 Task: Create in the project AgileFever and in the Backlog issue 'Create a new online platform for online photography courses with advanced image editing and composition features' a child issue 'Kubernetes cluster disaster recovery testing and optimization', and assign it to team member softage.4@softage.net. Create in the project AgileFever and in the Backlog issue 'Implement a new cloud-based knowledge management system for a company with advanced knowledge sharing and collaboration features' a child issue 'Integration with payroll management systems', and assign it to team member softage.1@softage.net
Action: Mouse moved to (740, 581)
Screenshot: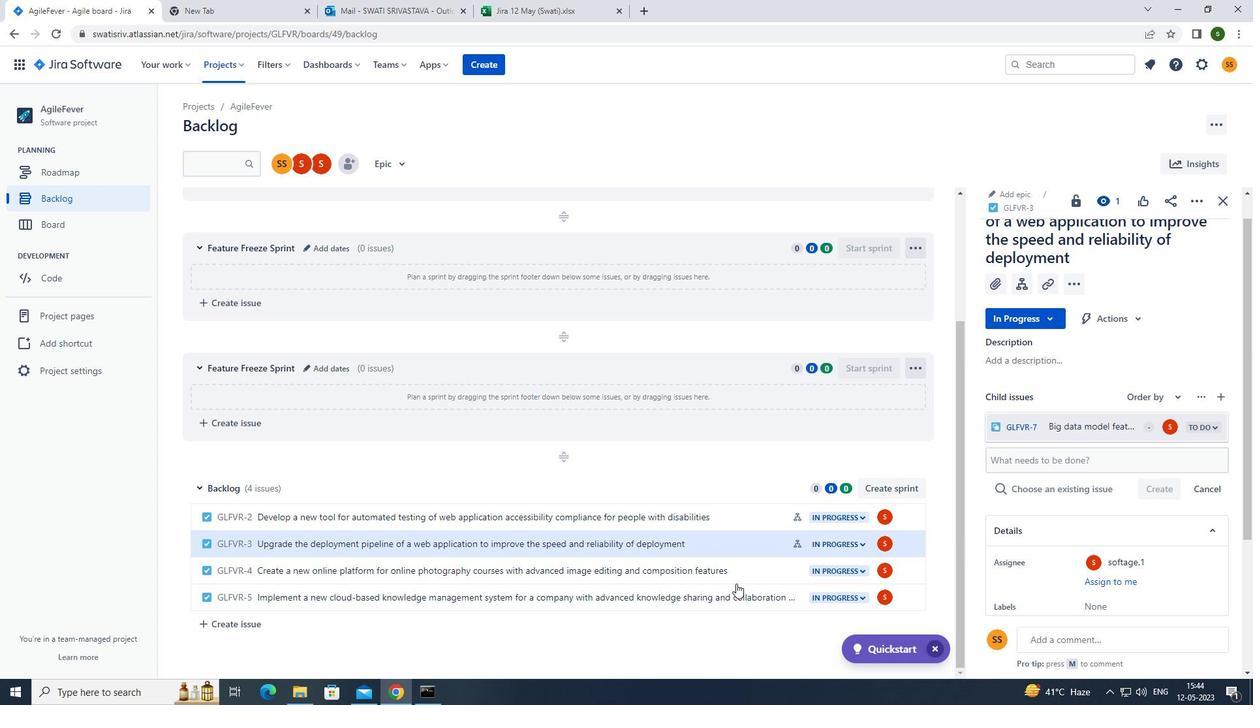 
Action: Mouse pressed left at (740, 581)
Screenshot: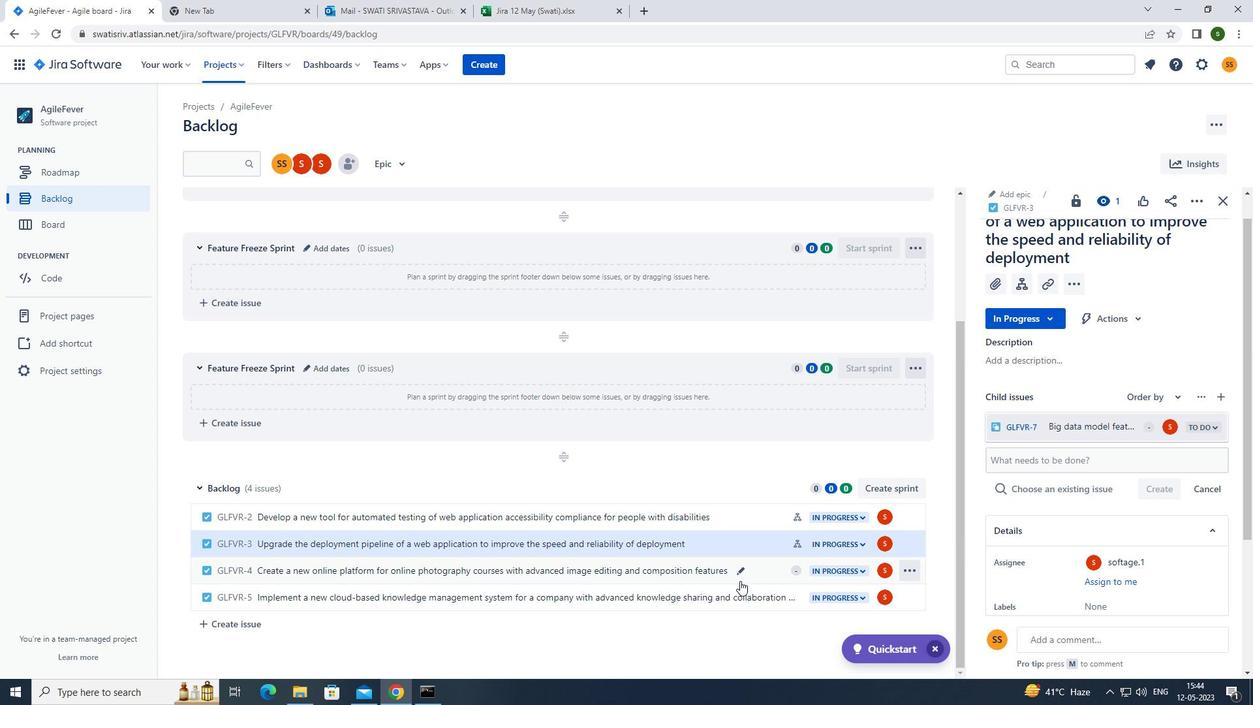 
Action: Mouse moved to (1021, 319)
Screenshot: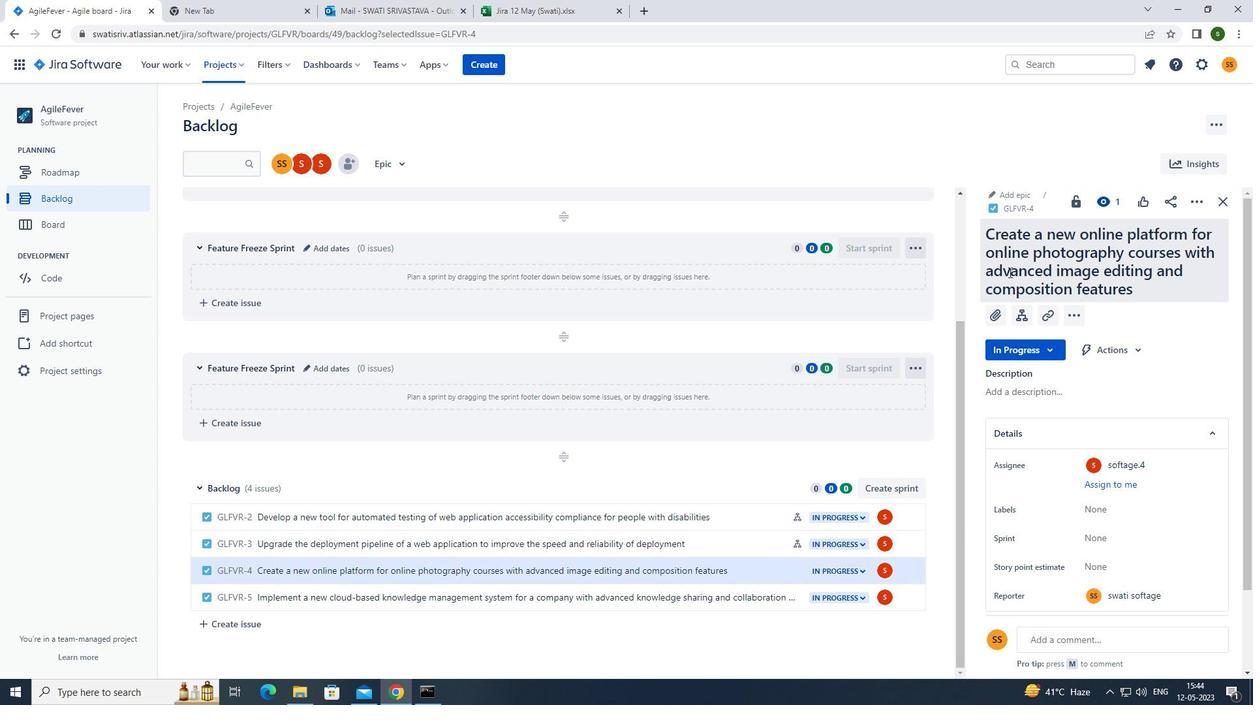 
Action: Mouse pressed left at (1021, 319)
Screenshot: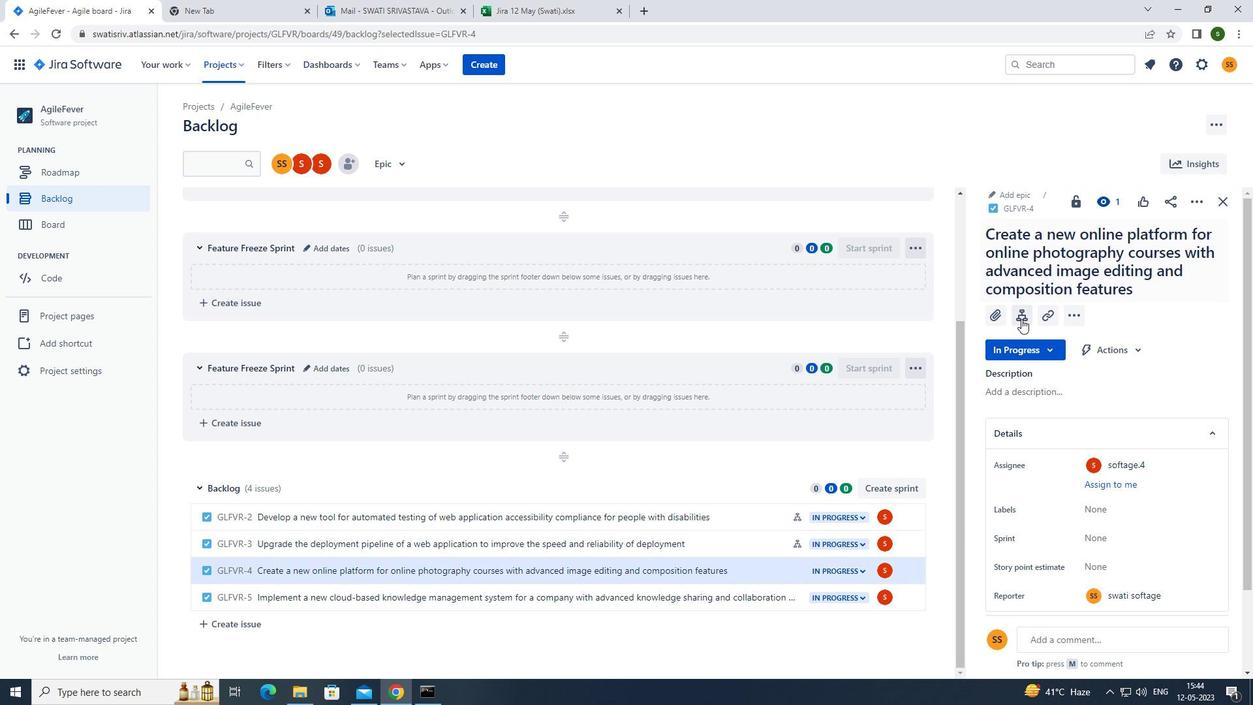 
Action: Mouse moved to (1038, 423)
Screenshot: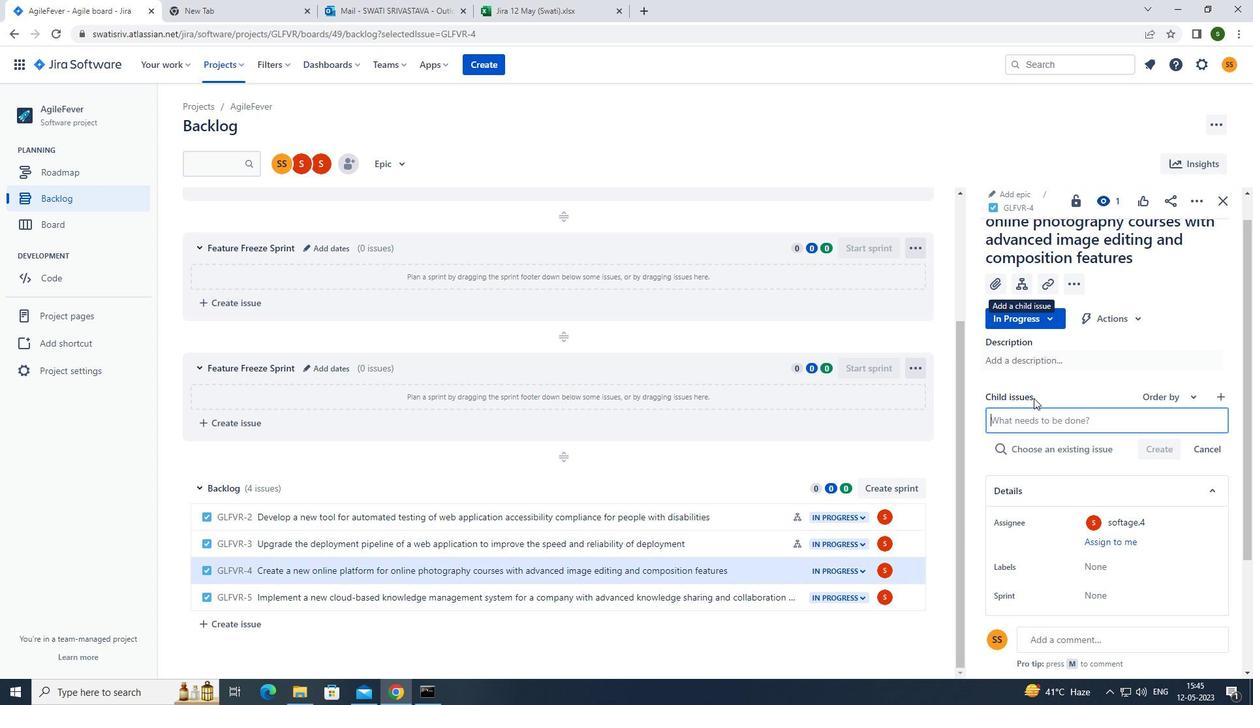 
Action: Mouse pressed left at (1038, 423)
Screenshot: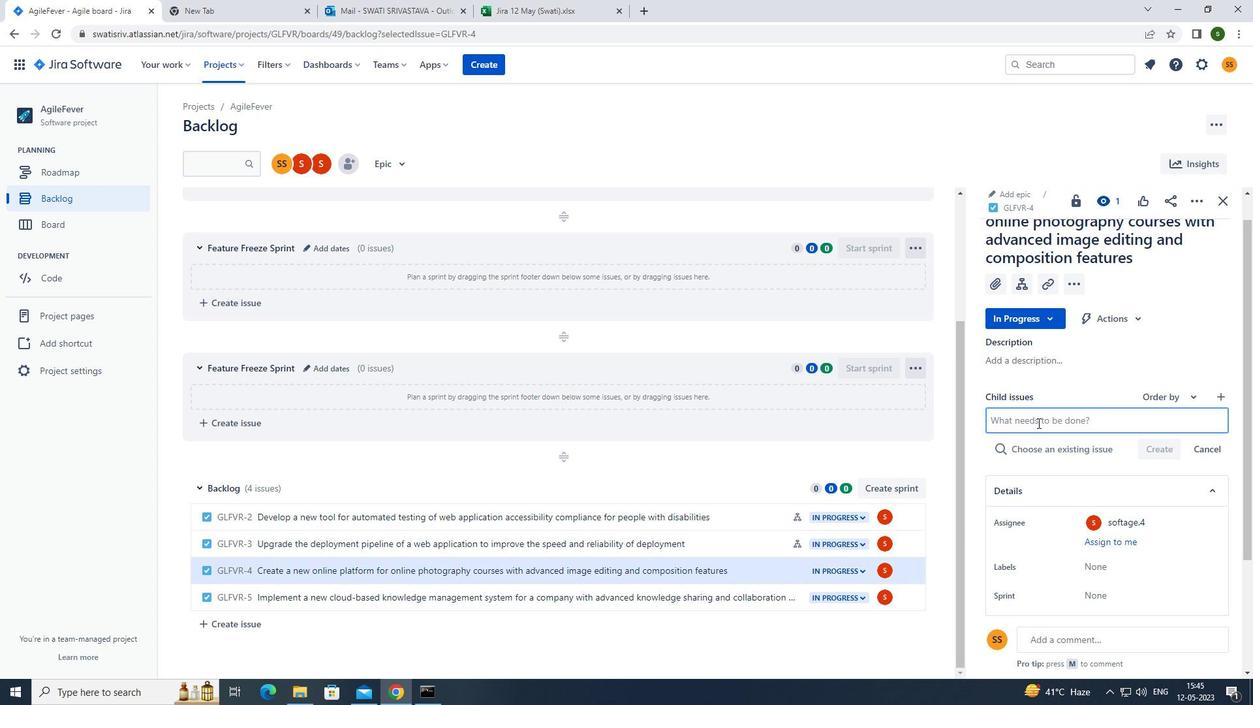
Action: Key pressed <Key.caps_lock>k<Key.caps_lock>ubernetes<Key.space><Key.caps_lock>c<Key.caps_lock>luster<Key.space>diaster<Key.space>recovery<Key.space>testing<Key.space>and<Key.space>optimization<Key.enter>
Screenshot: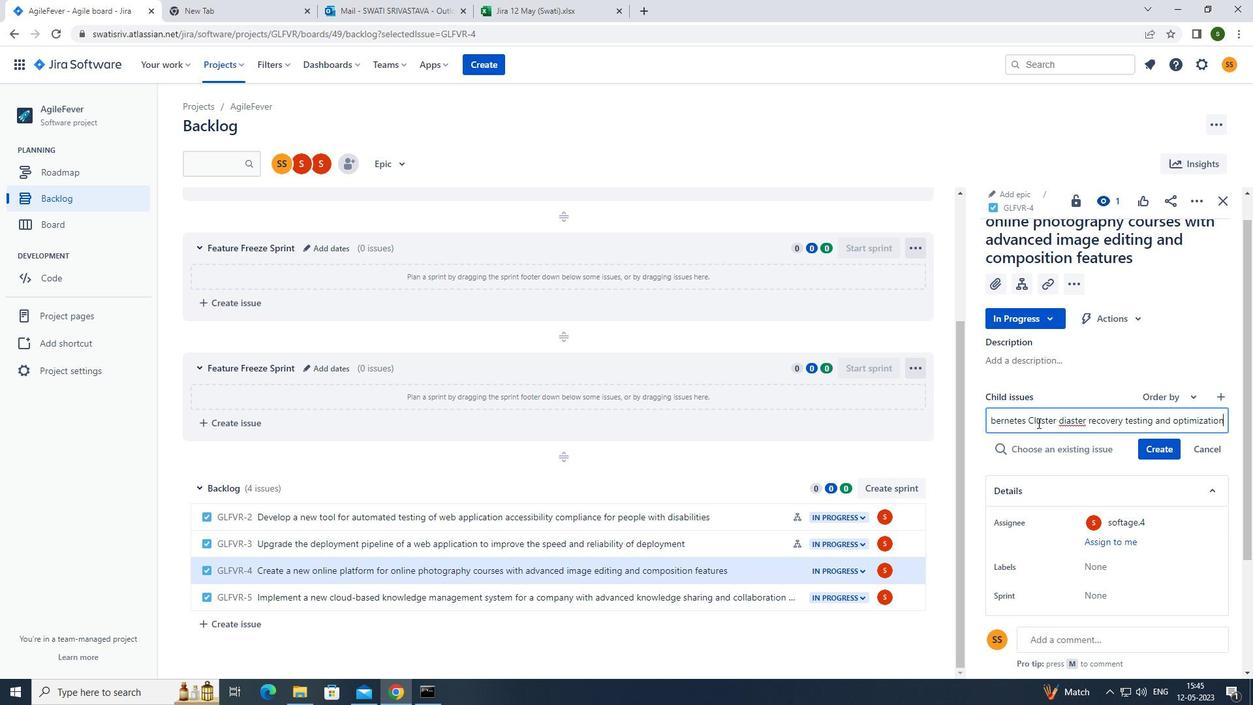 
Action: Mouse moved to (1174, 428)
Screenshot: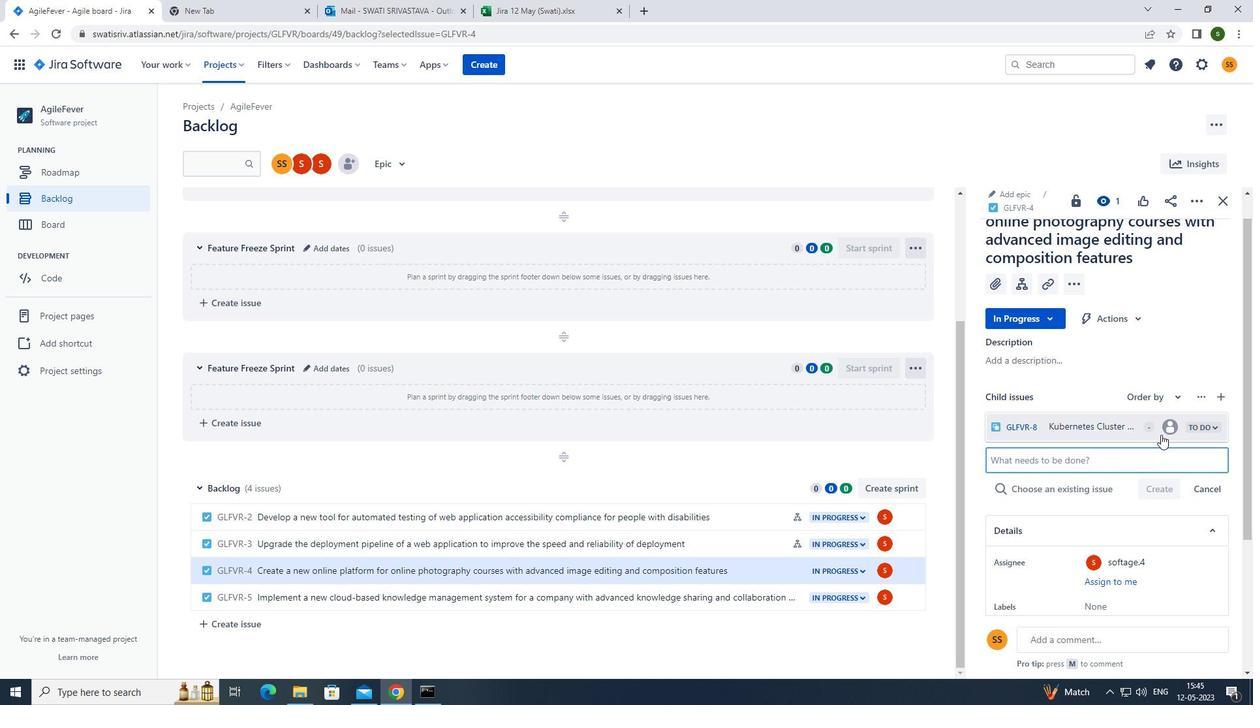 
Action: Mouse pressed left at (1174, 428)
Screenshot: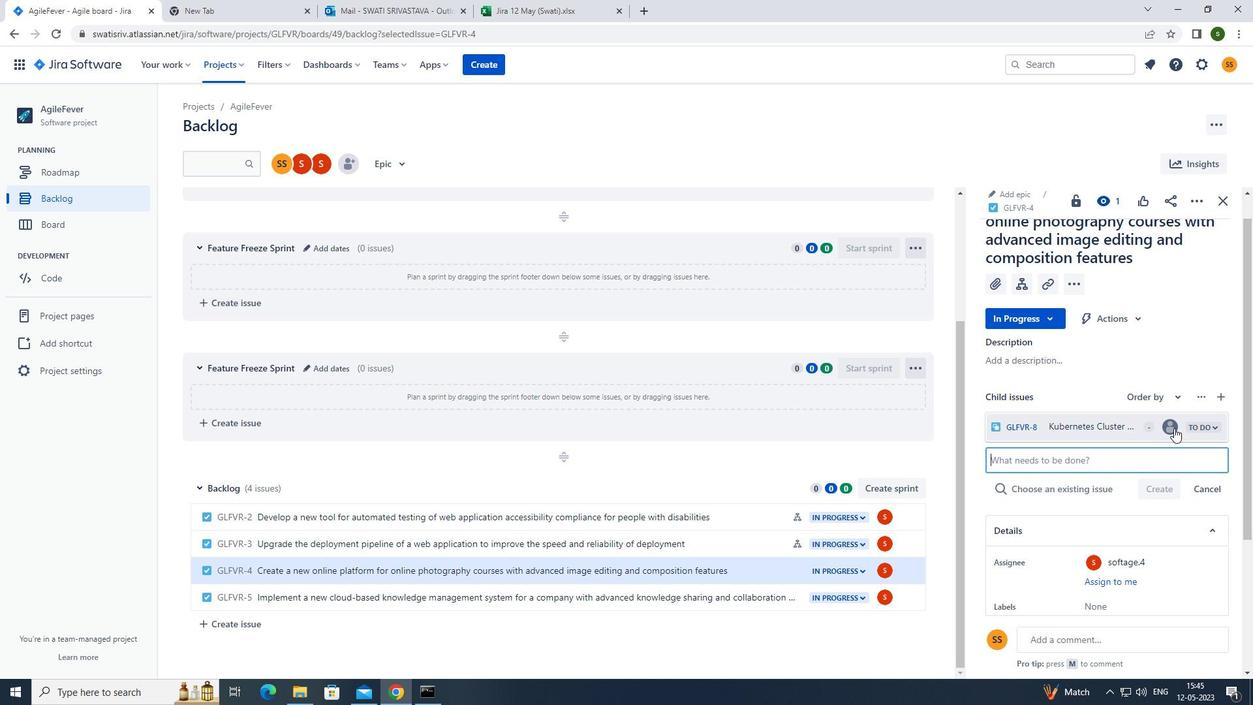 
Action: Mouse moved to (1078, 491)
Screenshot: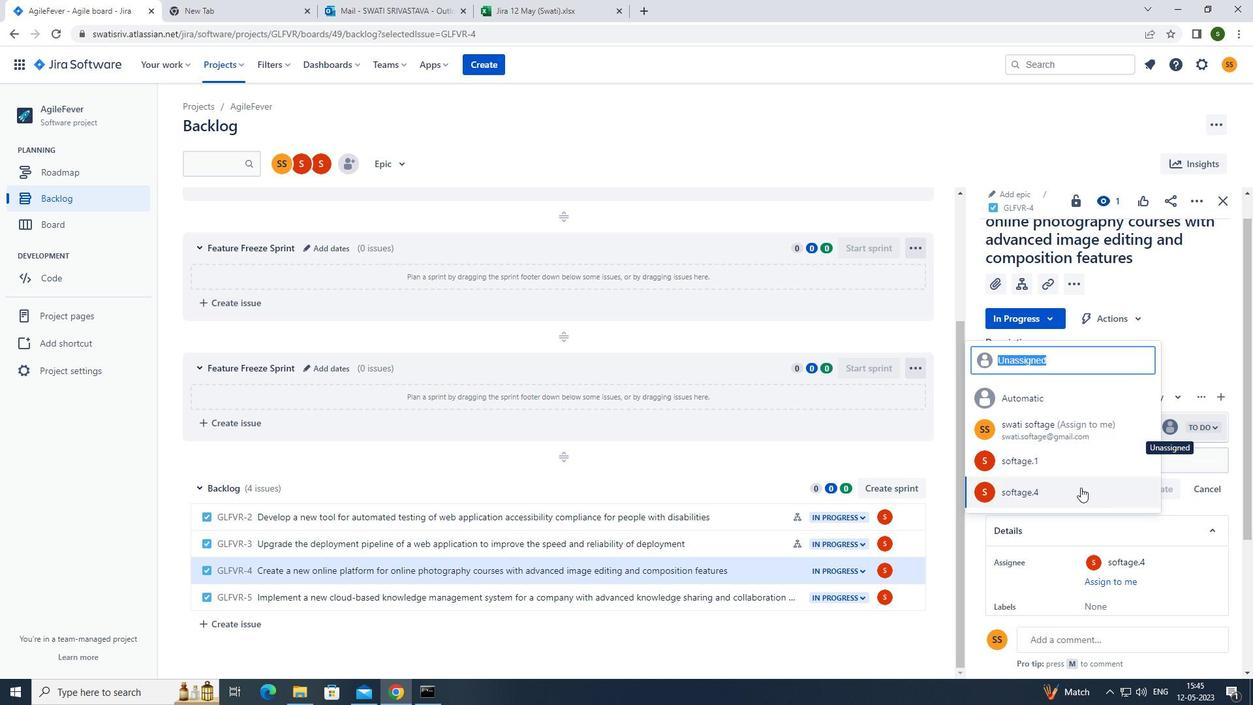 
Action: Mouse pressed left at (1078, 491)
Screenshot: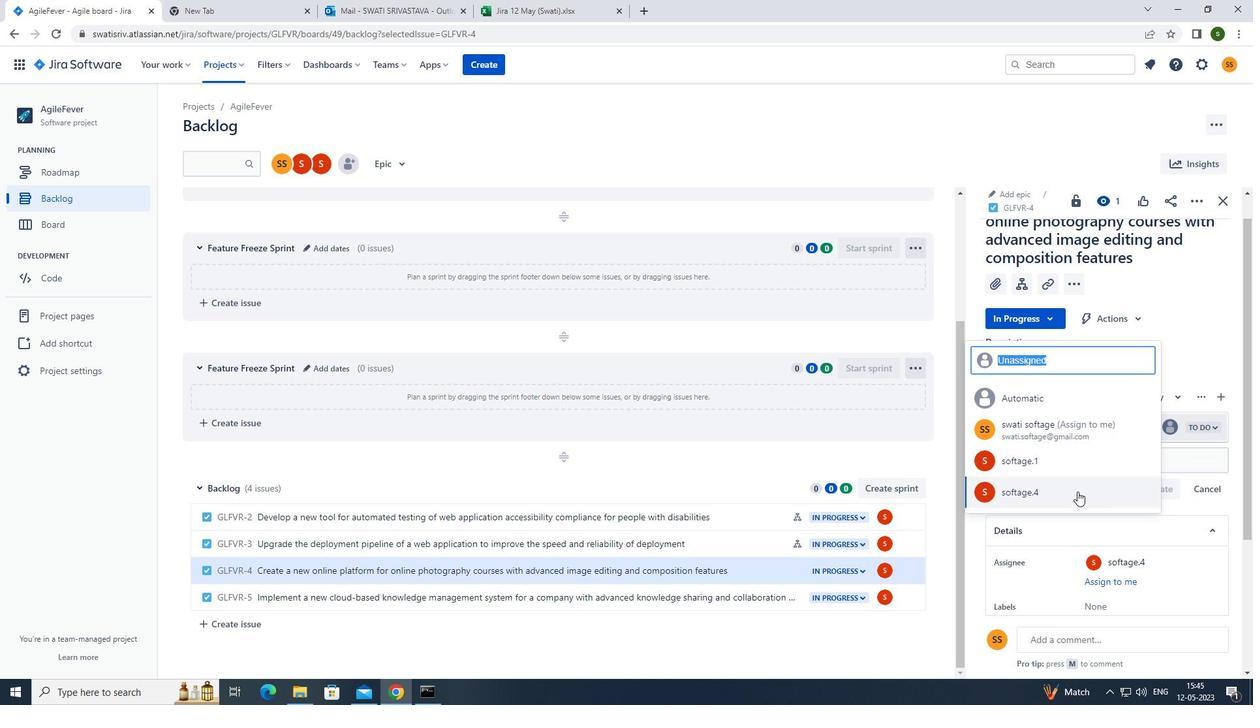 
Action: Mouse moved to (754, 608)
Screenshot: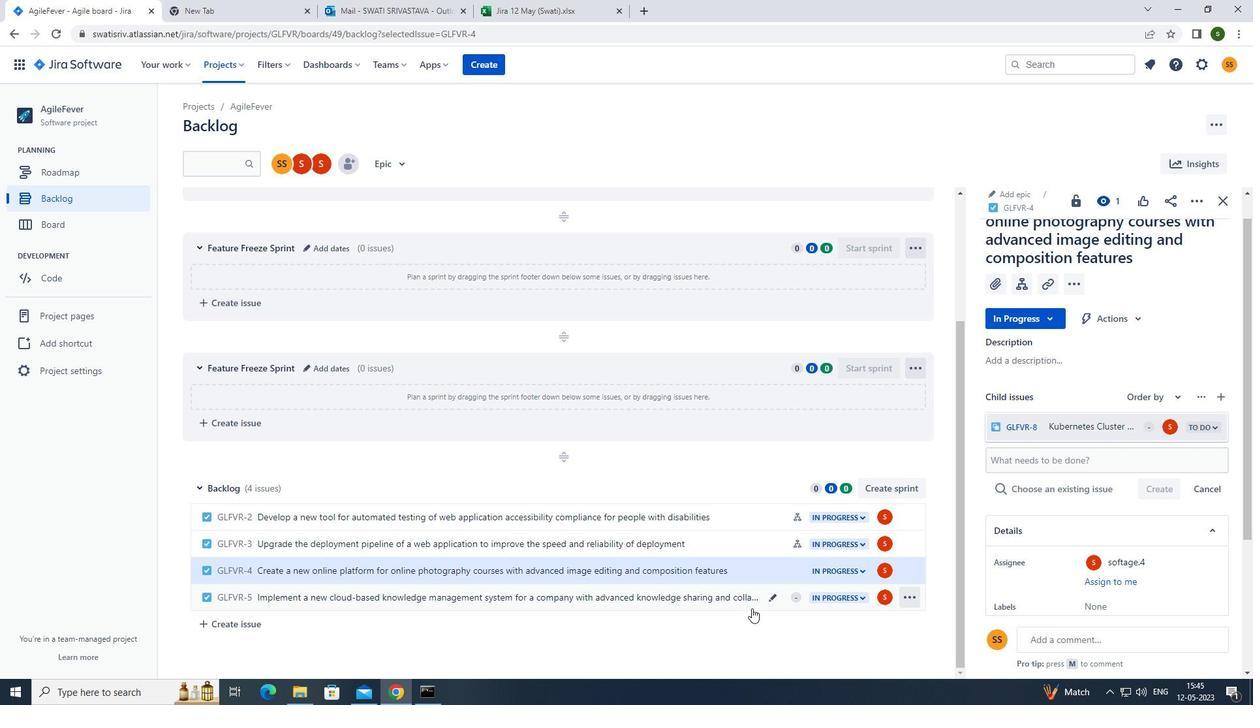 
Action: Mouse pressed left at (754, 608)
Screenshot: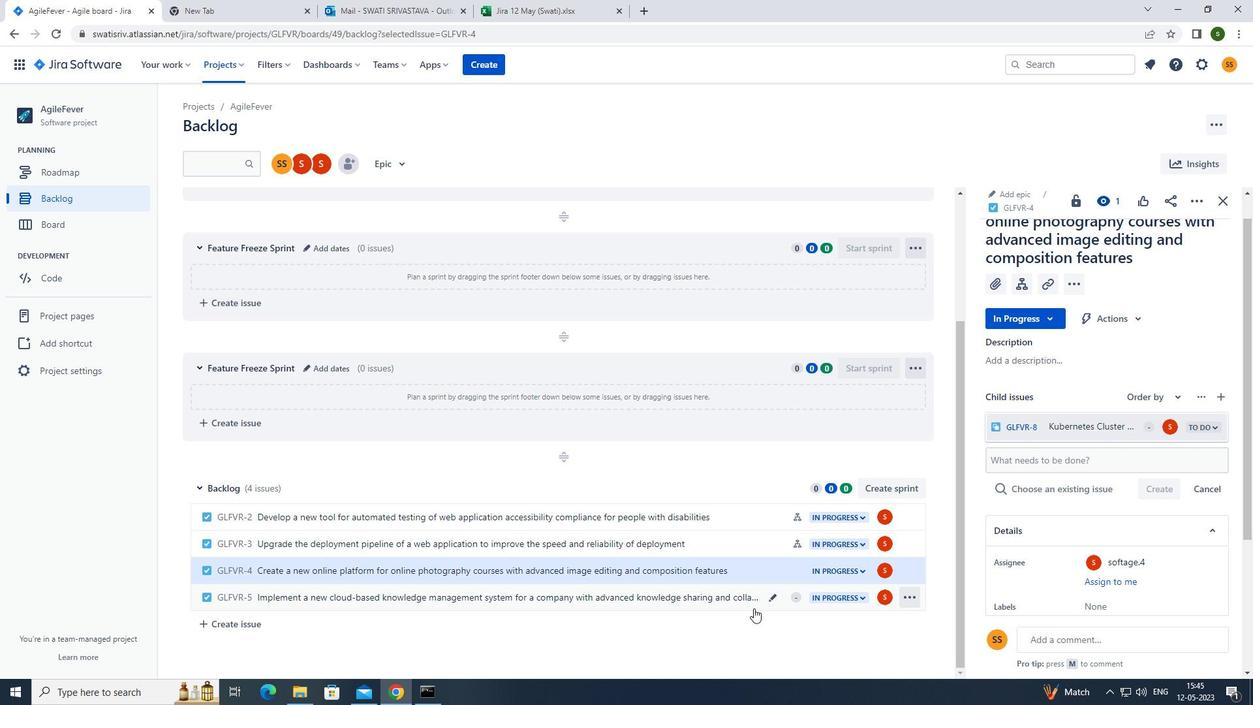 
Action: Mouse moved to (1025, 331)
Screenshot: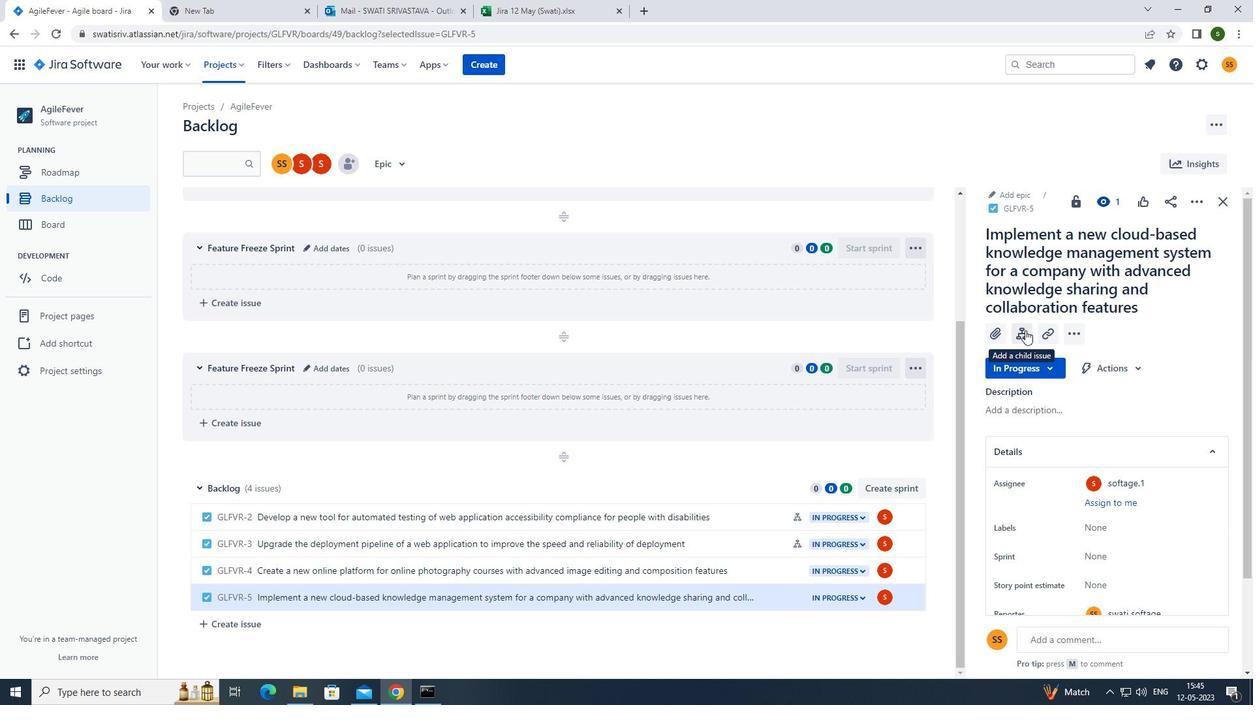 
Action: Mouse pressed left at (1025, 331)
Screenshot: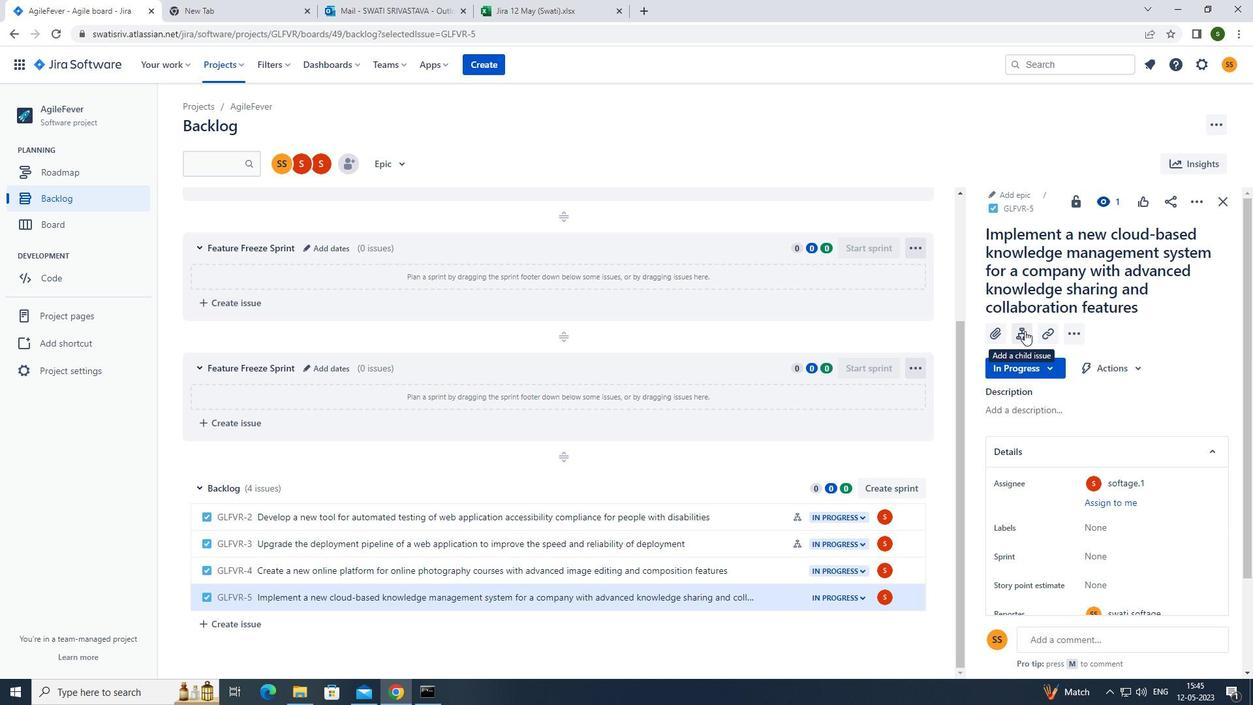 
Action: Mouse moved to (1049, 426)
Screenshot: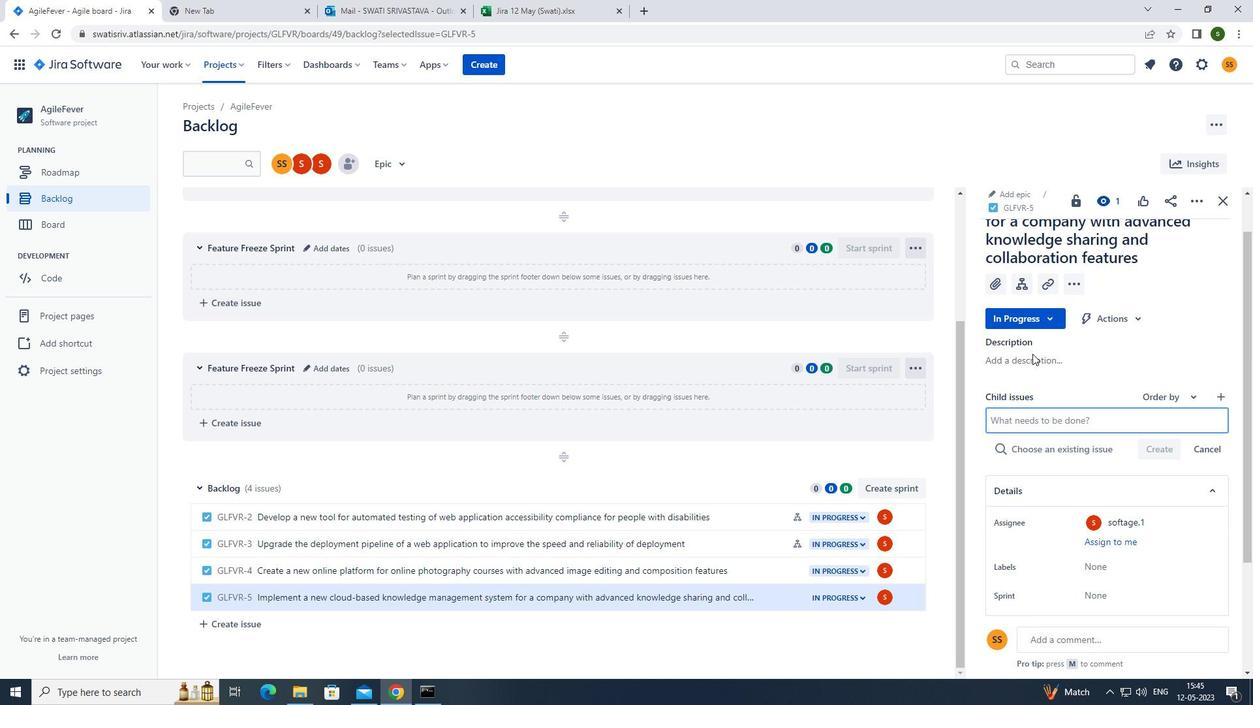 
Action: Mouse pressed left at (1049, 426)
Screenshot: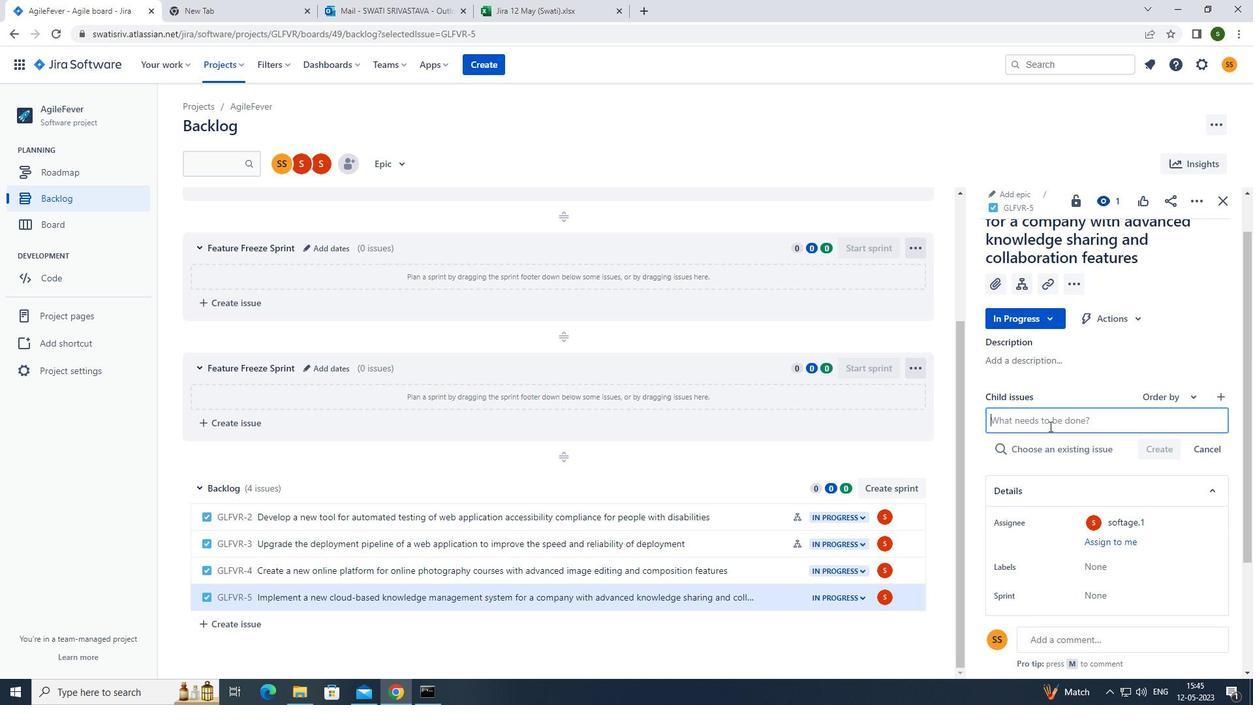 
Action: Key pressed <Key.caps_lock>i<Key.caps_lock>ntegration<Key.space>with<Key.space>payroll<Key.space>management<Key.space>systems<Key.enter>
Screenshot: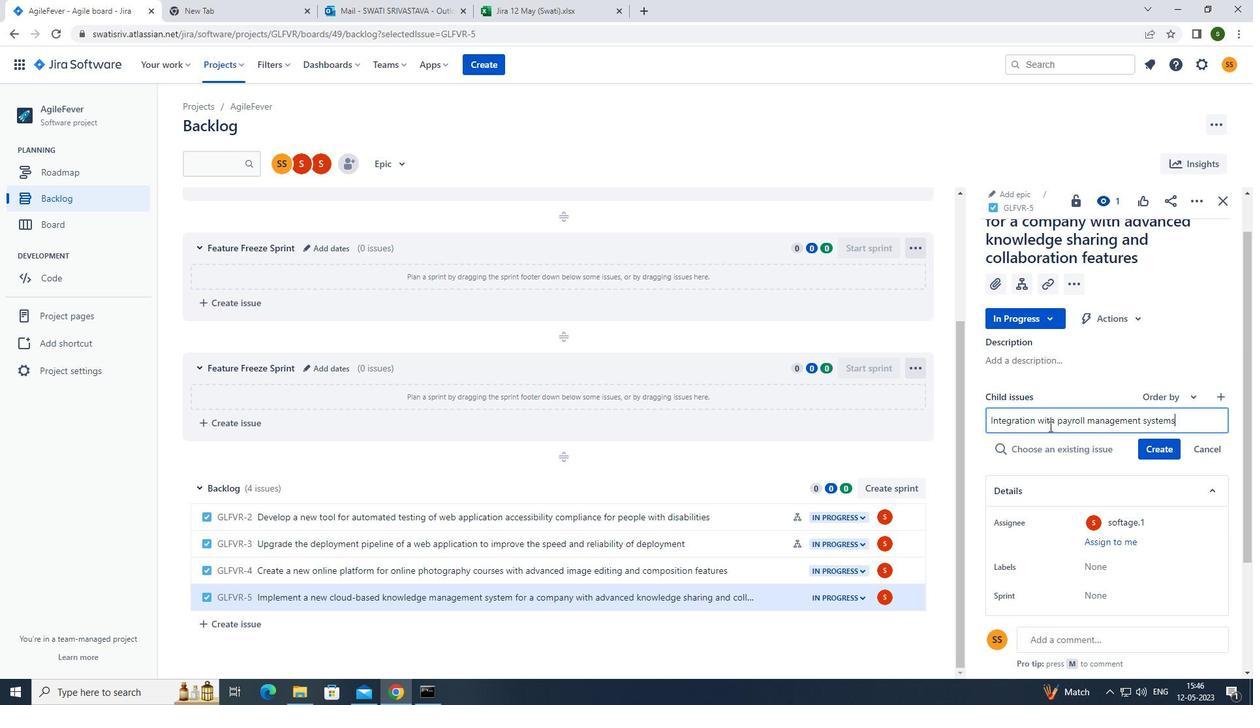 
Action: Mouse moved to (1174, 425)
Screenshot: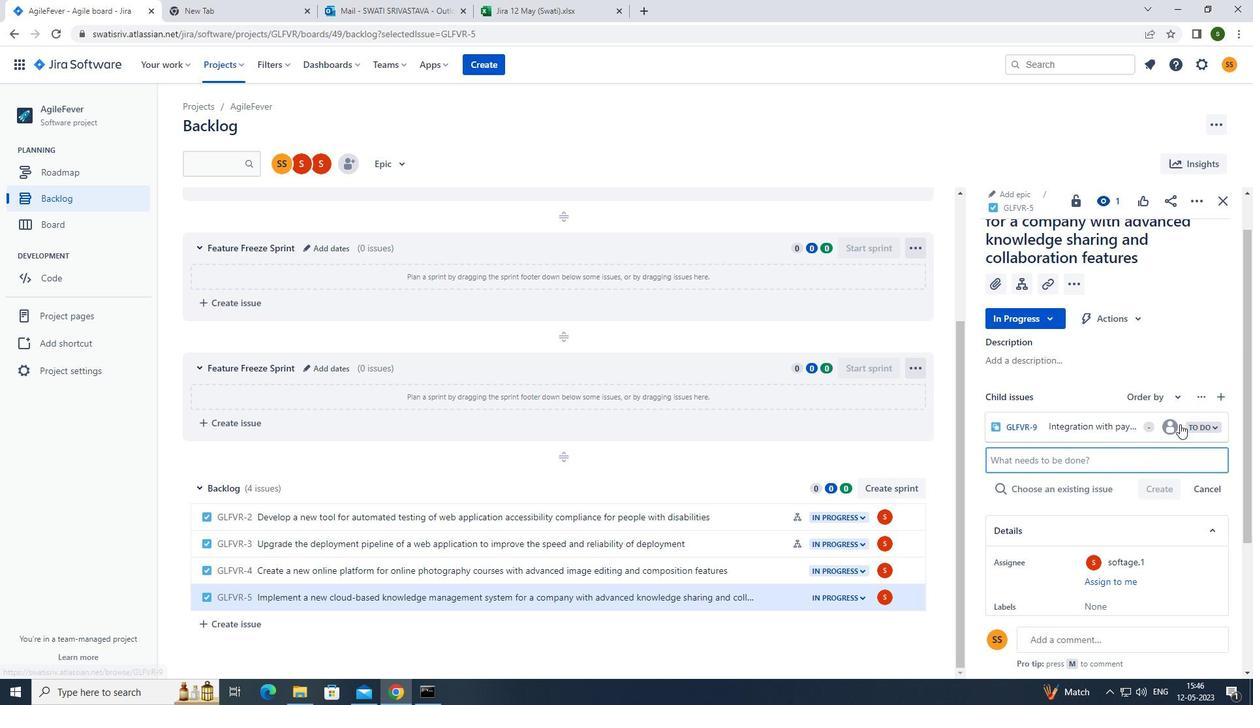 
Action: Mouse pressed left at (1174, 425)
Screenshot: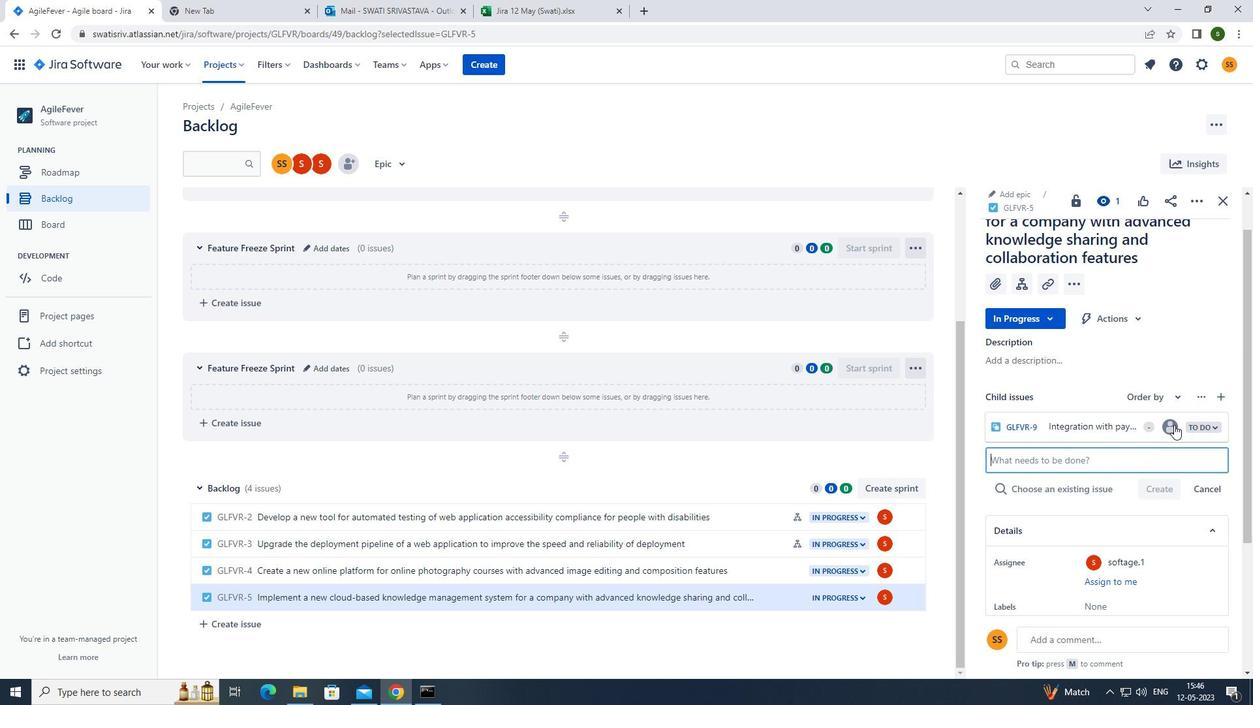 
Action: Mouse moved to (1045, 460)
Screenshot: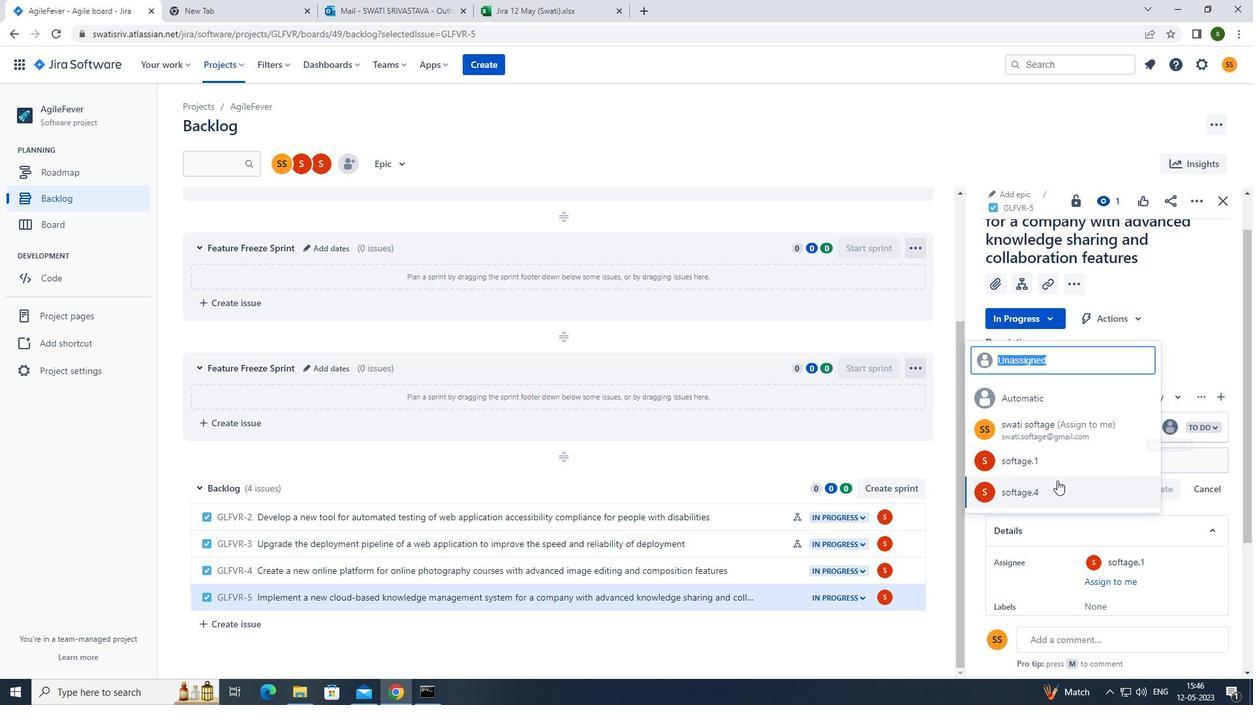 
Action: Mouse pressed left at (1045, 460)
Screenshot: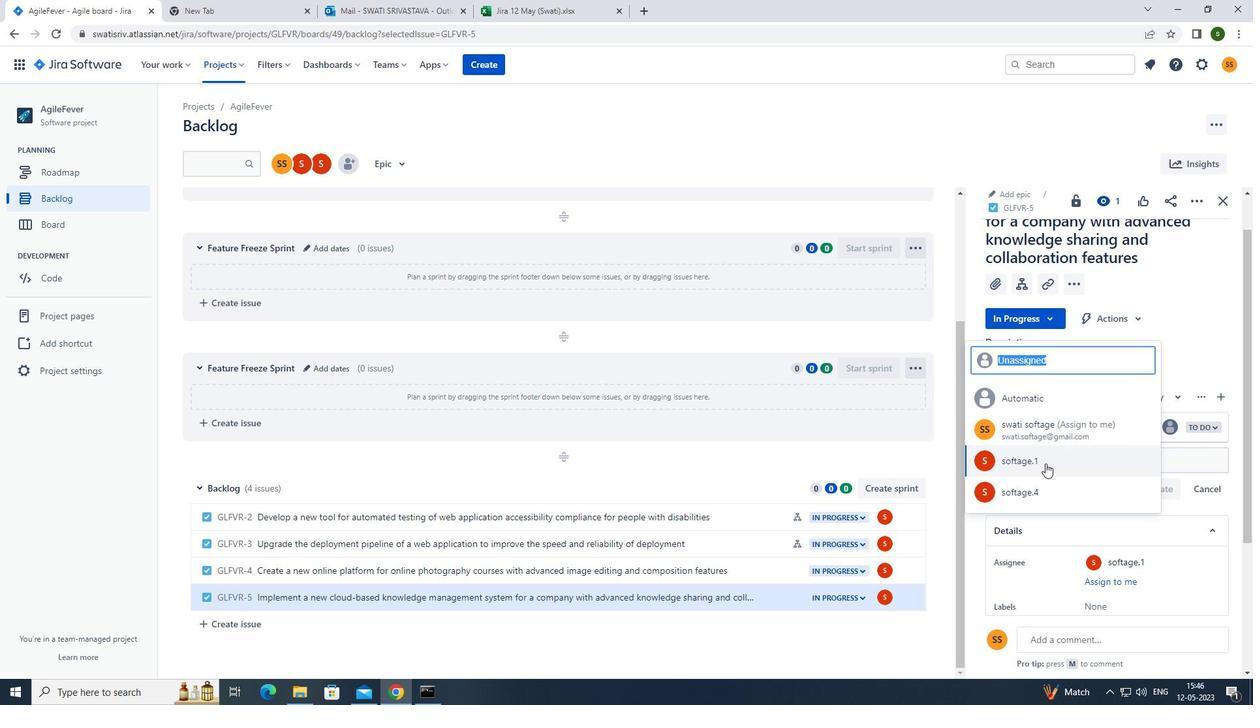 
Action: Mouse moved to (925, 469)
Screenshot: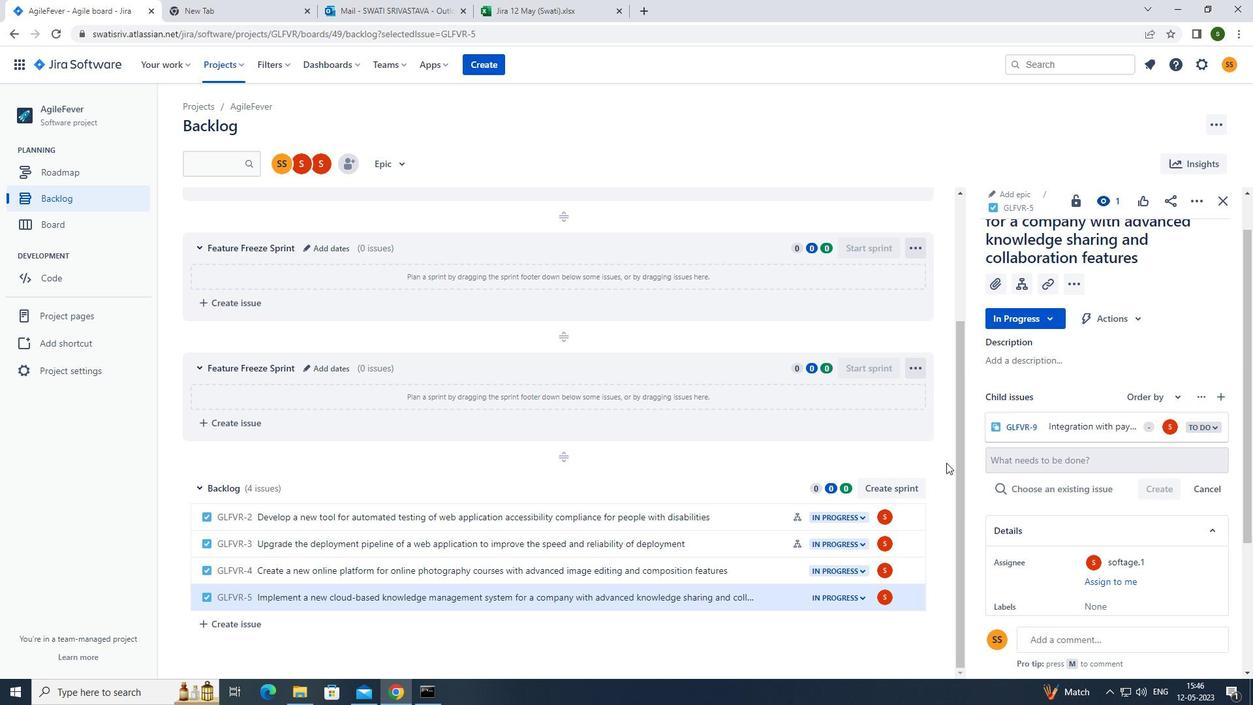 
